 Task: Go to the posts of company Shell
Action: Mouse moved to (437, 20)
Screenshot: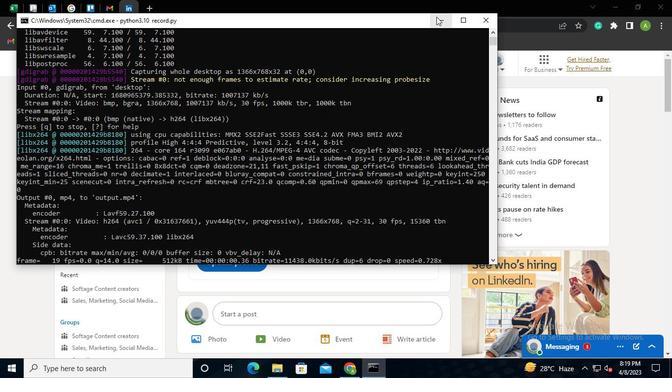 
Action: Mouse pressed left at (437, 20)
Screenshot: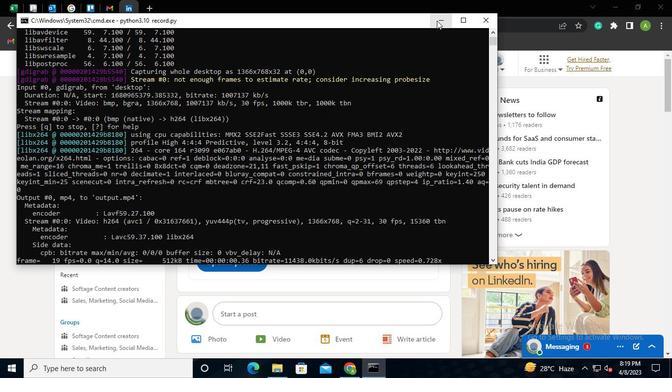 
Action: Mouse moved to (104, 63)
Screenshot: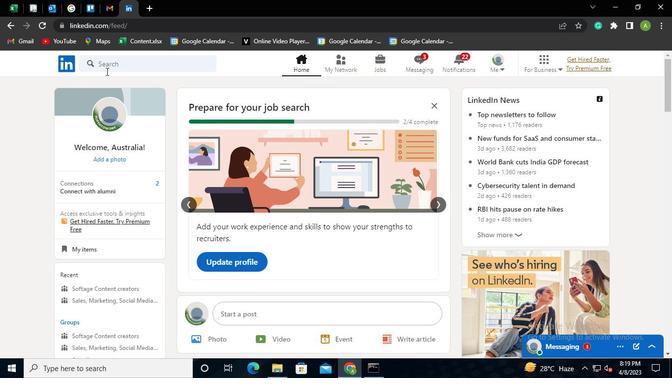 
Action: Mouse pressed left at (104, 63)
Screenshot: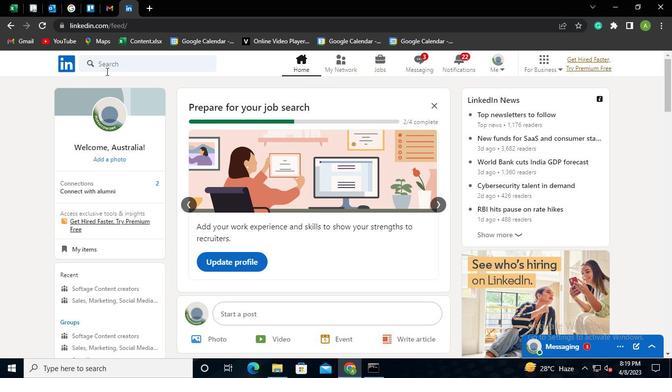 
Action: Mouse moved to (111, 105)
Screenshot: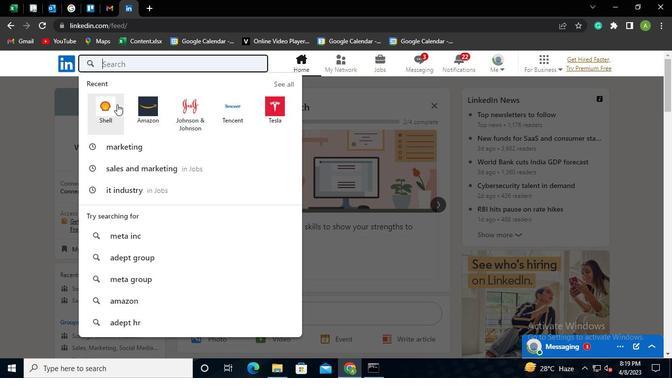 
Action: Mouse pressed left at (111, 105)
Screenshot: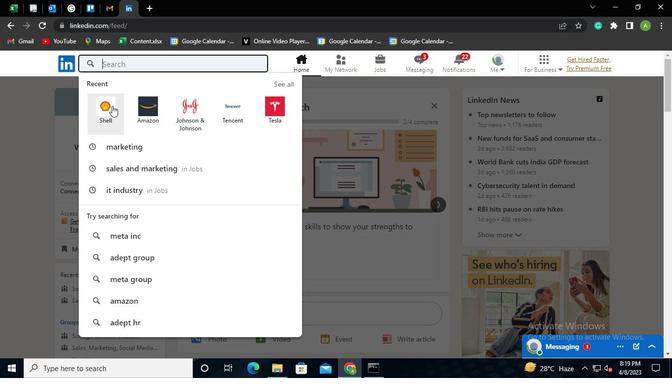 
Action: Mouse moved to (171, 115)
Screenshot: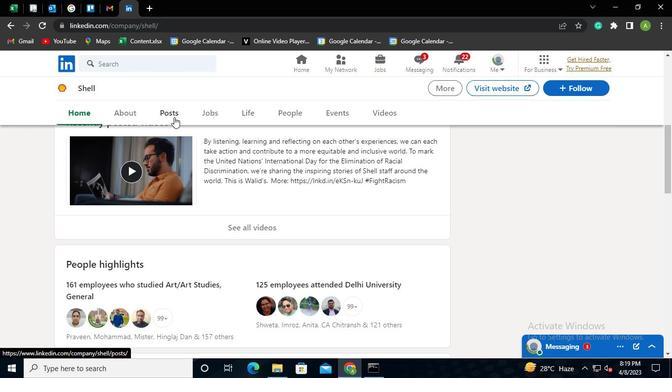 
Action: Mouse pressed left at (171, 115)
Screenshot: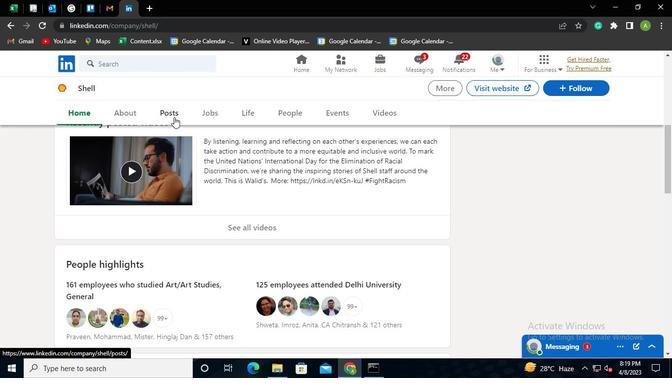 
Action: Mouse moved to (378, 376)
Screenshot: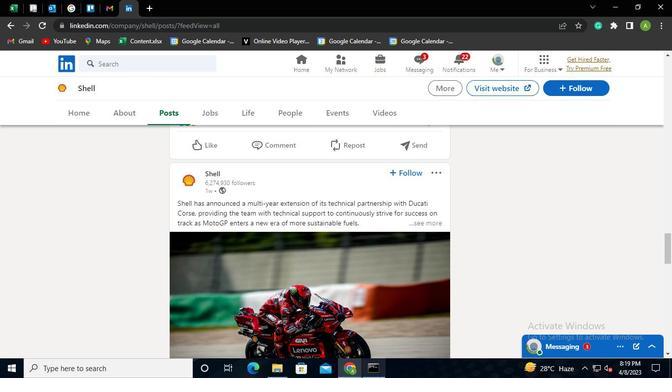 
Action: Mouse pressed left at (378, 376)
Screenshot: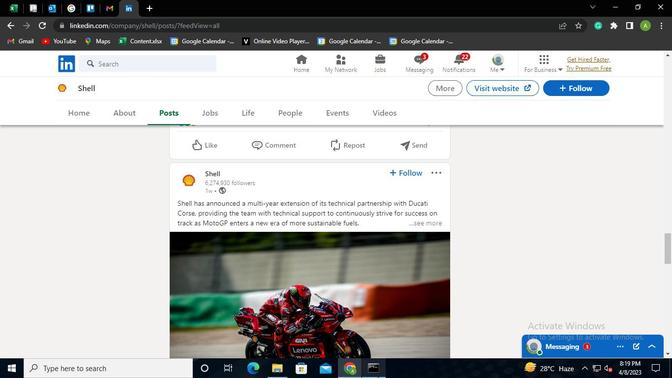 
Action: Mouse moved to (486, 23)
Screenshot: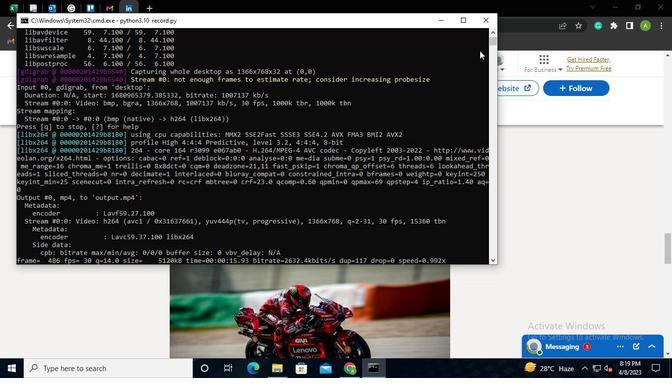 
Action: Mouse pressed left at (486, 23)
Screenshot: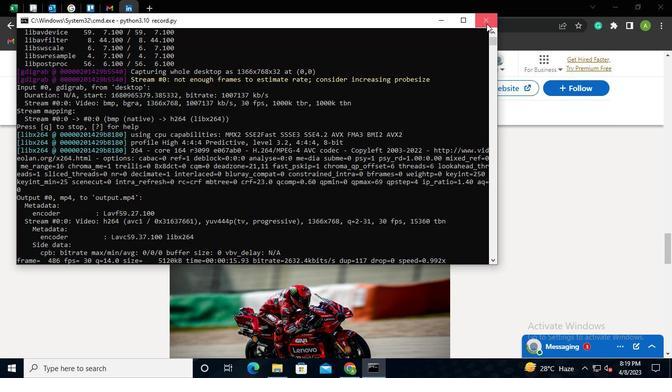 
